 Task: Add a condition where "Type Is" incident" in unsolved tickets in your groups.
Action: Mouse moved to (547, 497)
Screenshot: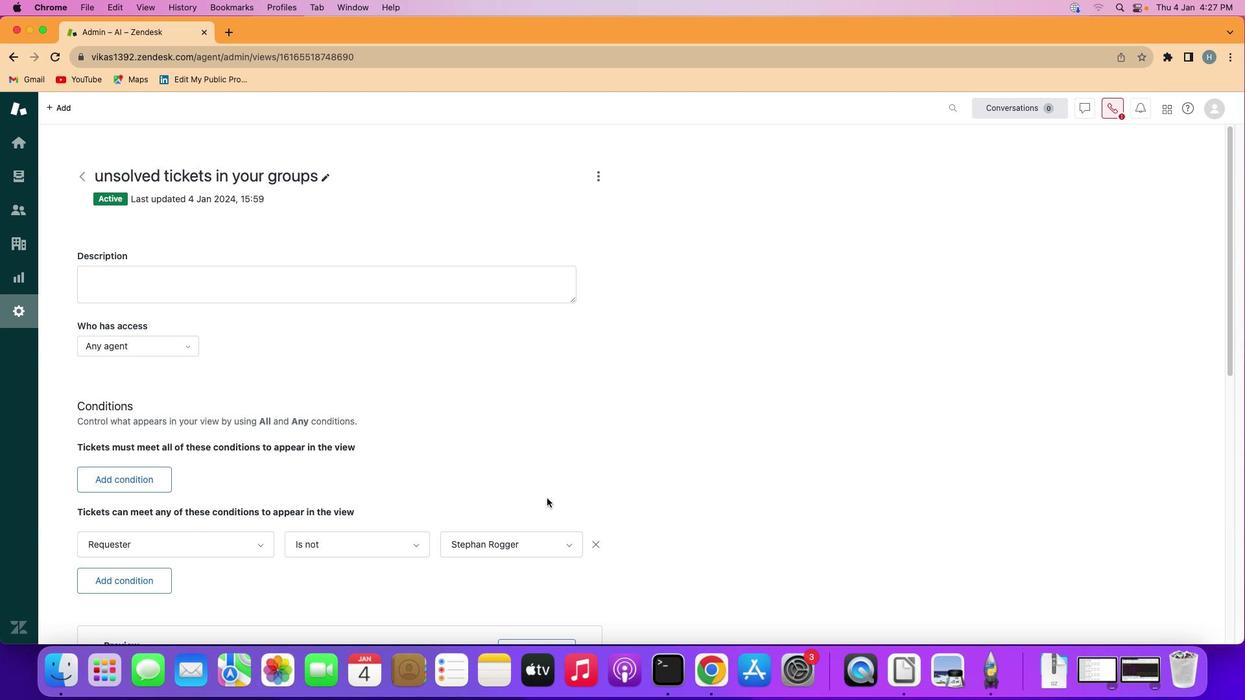 
Action: Mouse pressed left at (547, 497)
Screenshot: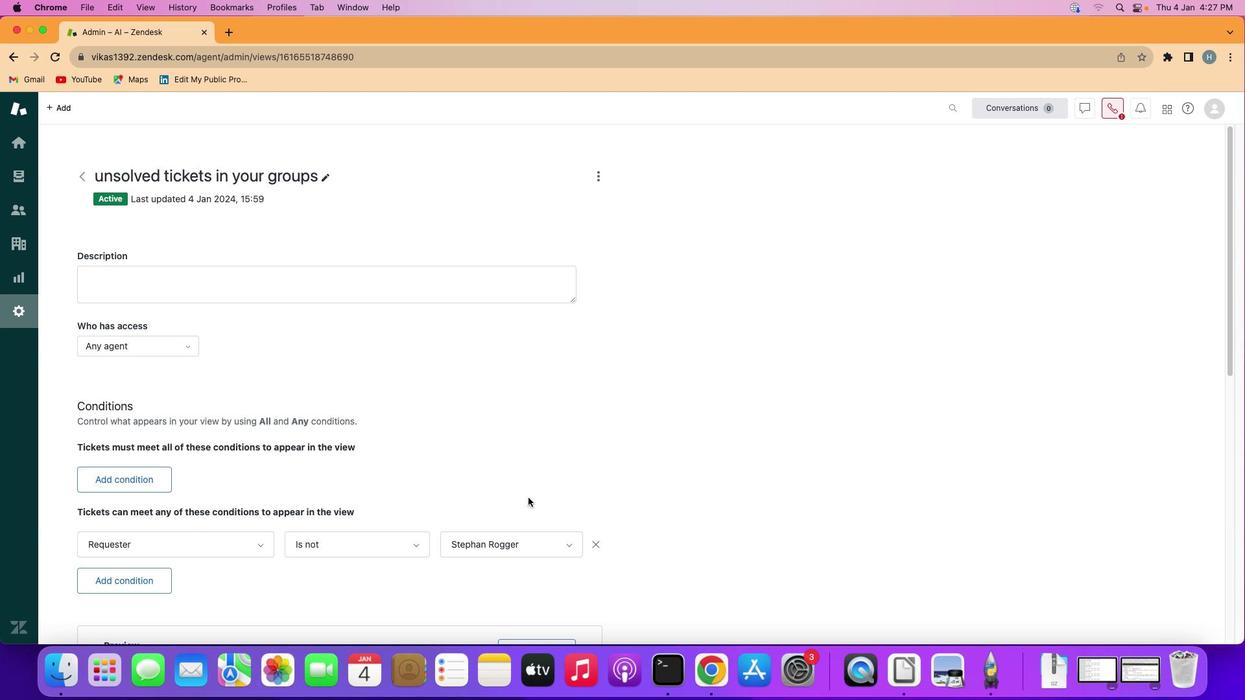 
Action: Mouse moved to (140, 490)
Screenshot: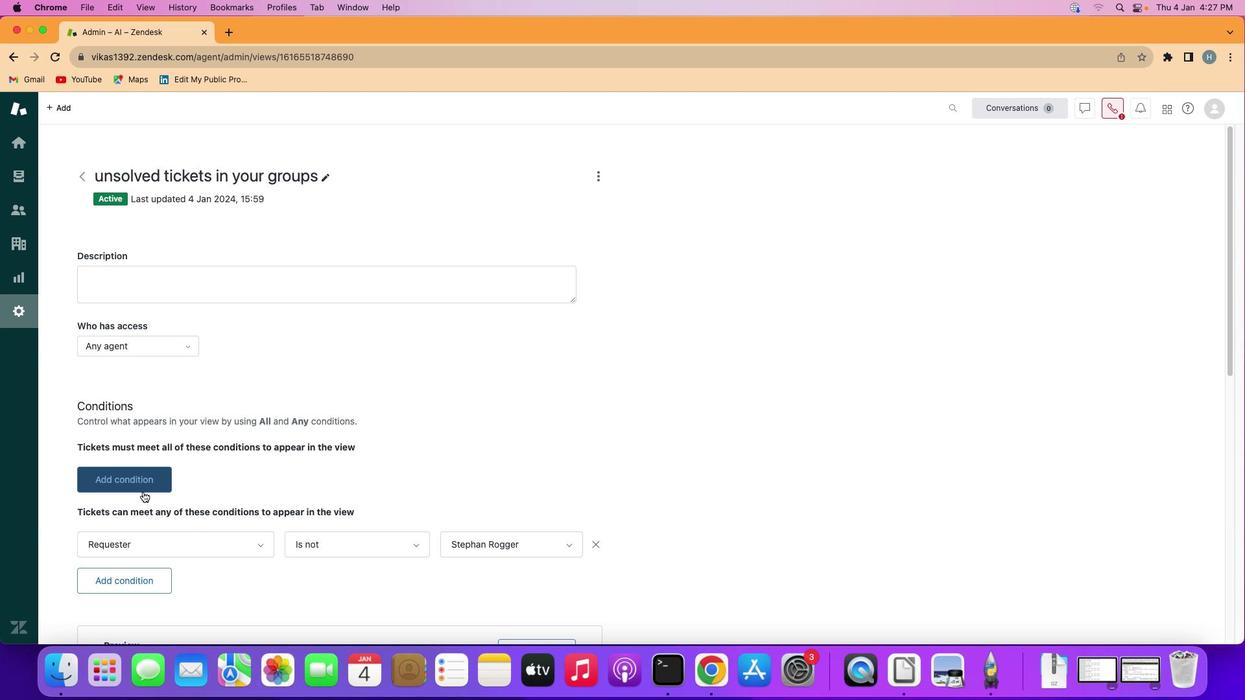 
Action: Mouse pressed left at (140, 490)
Screenshot: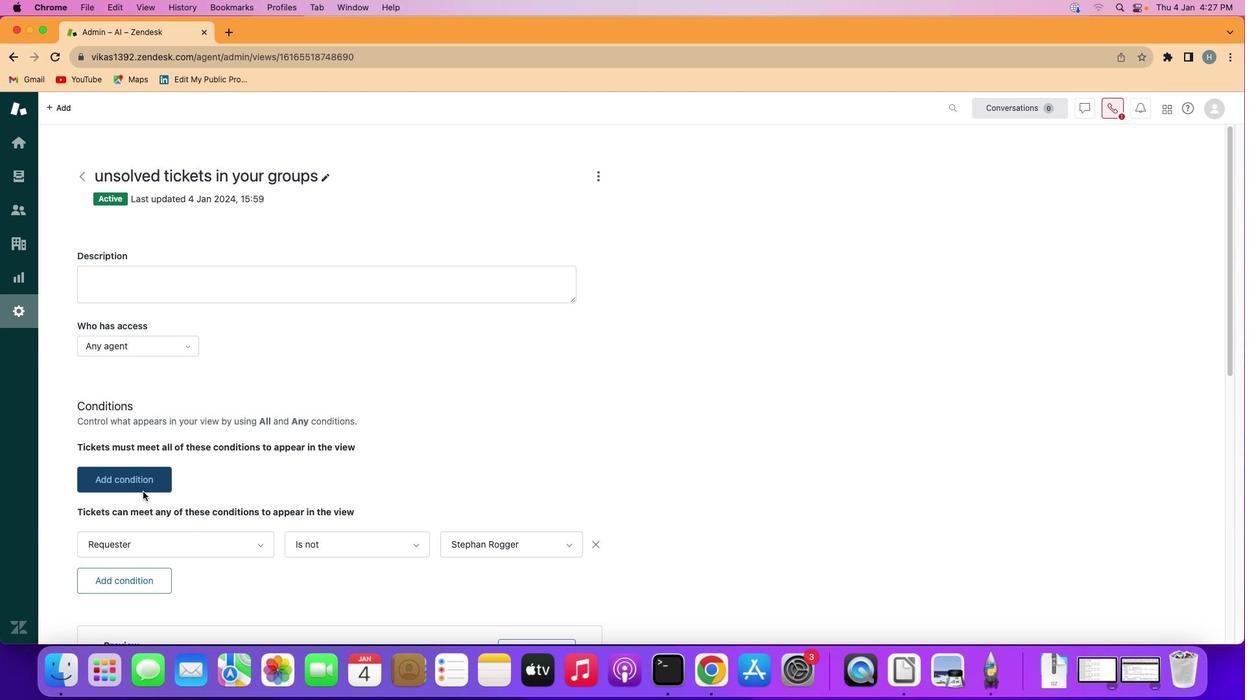 
Action: Mouse moved to (179, 480)
Screenshot: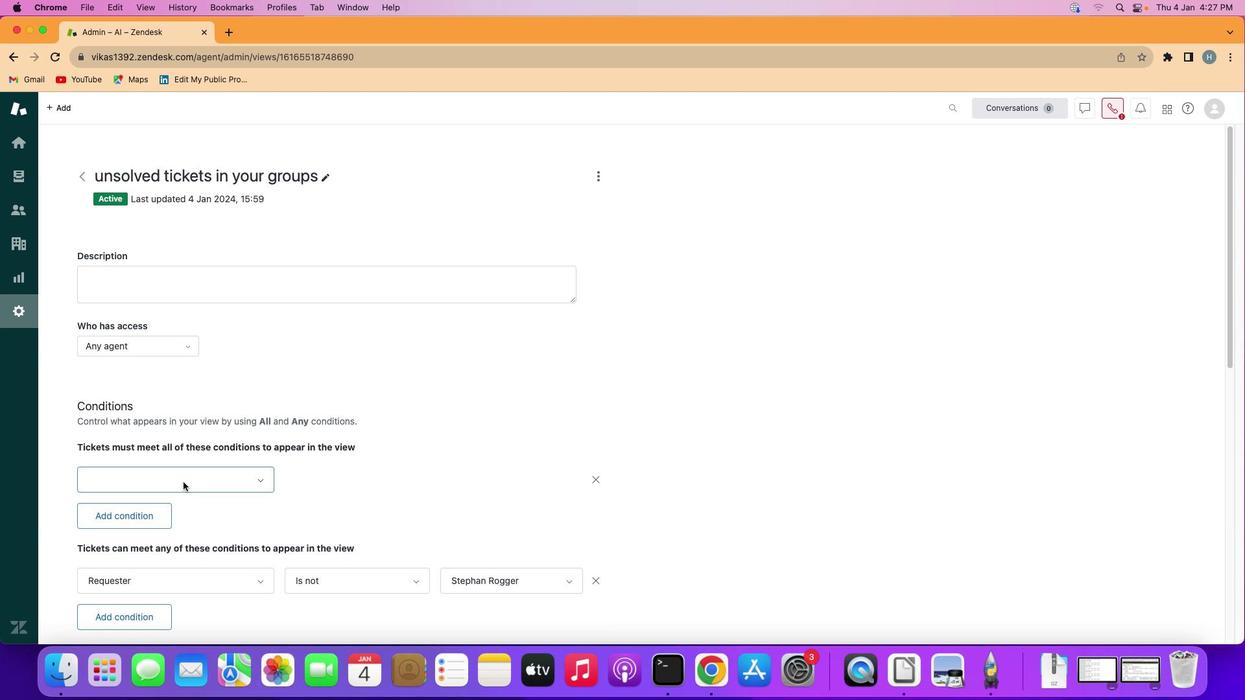 
Action: Mouse pressed left at (179, 480)
Screenshot: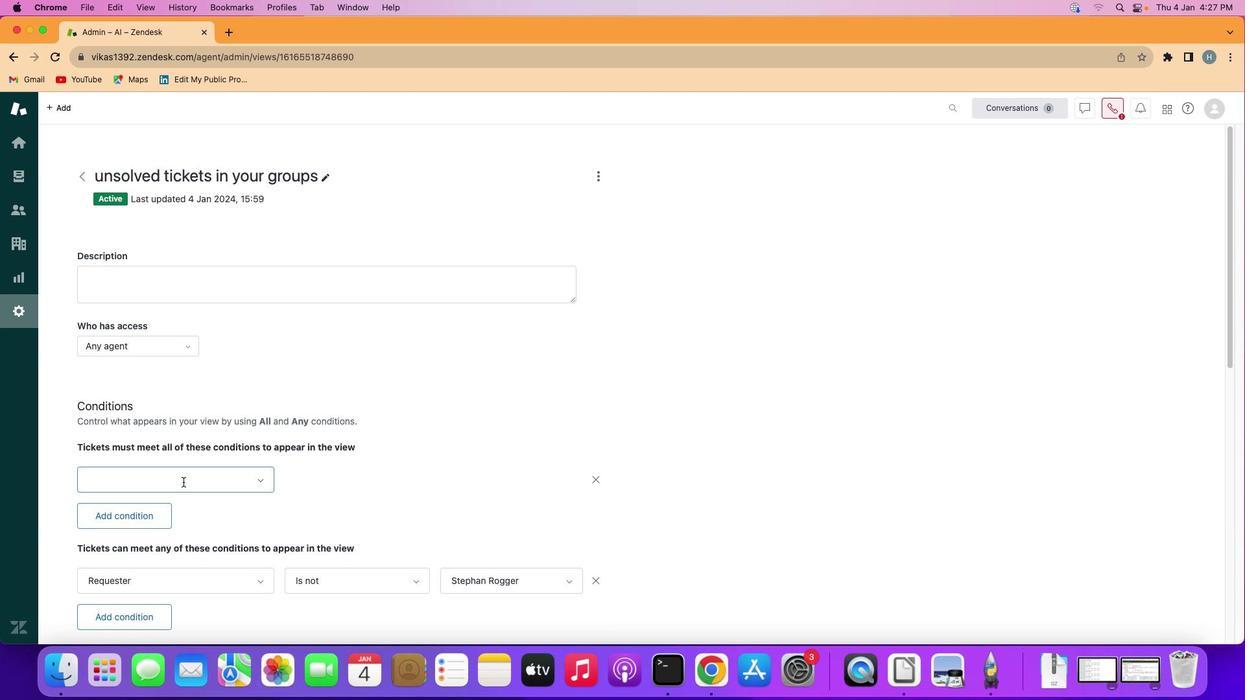 
Action: Mouse moved to (165, 332)
Screenshot: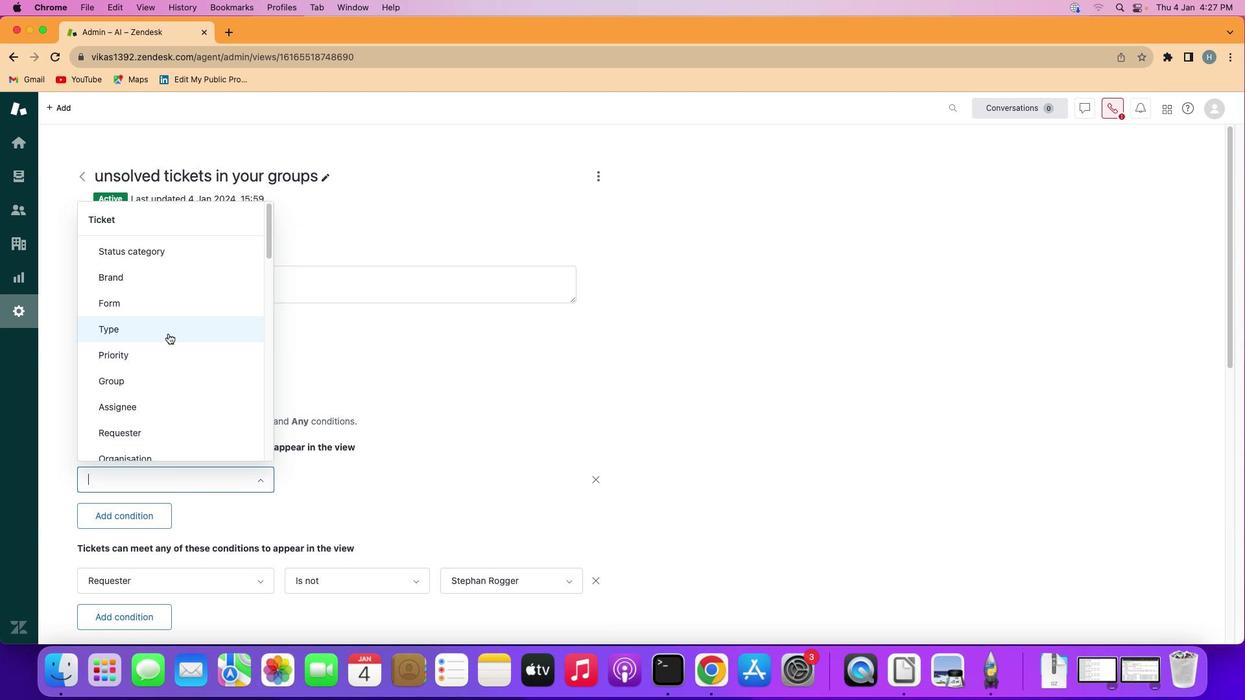 
Action: Mouse pressed left at (165, 332)
Screenshot: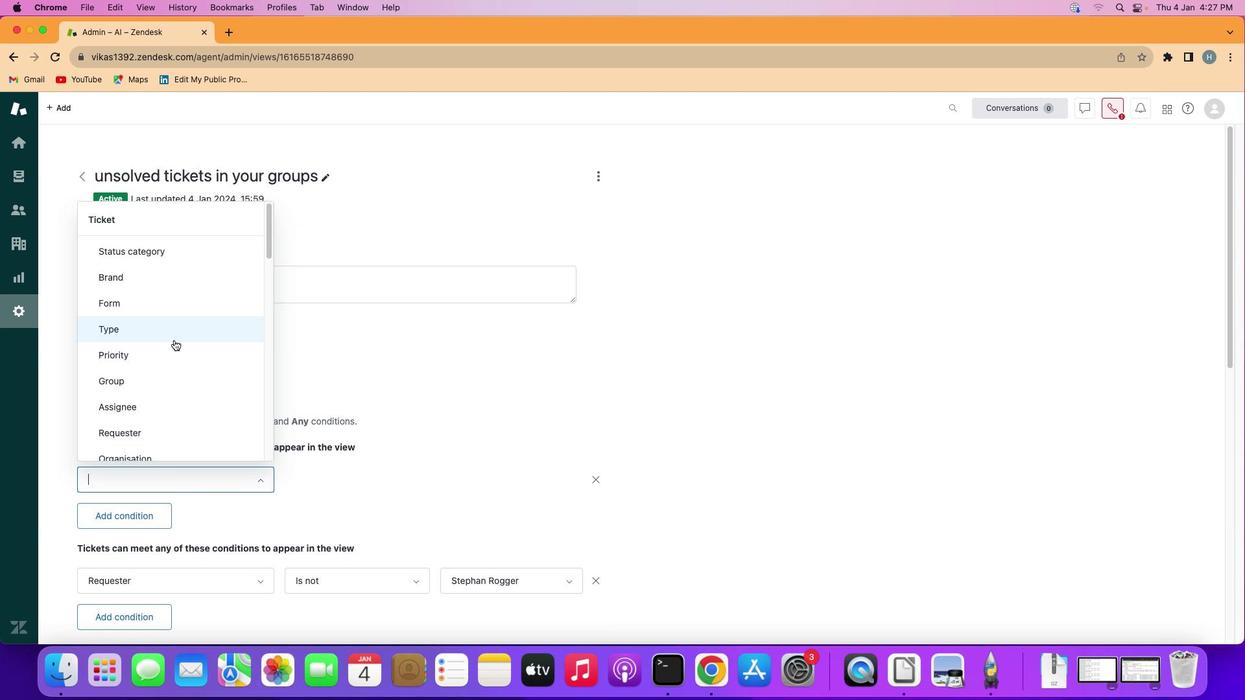 
Action: Mouse moved to (335, 482)
Screenshot: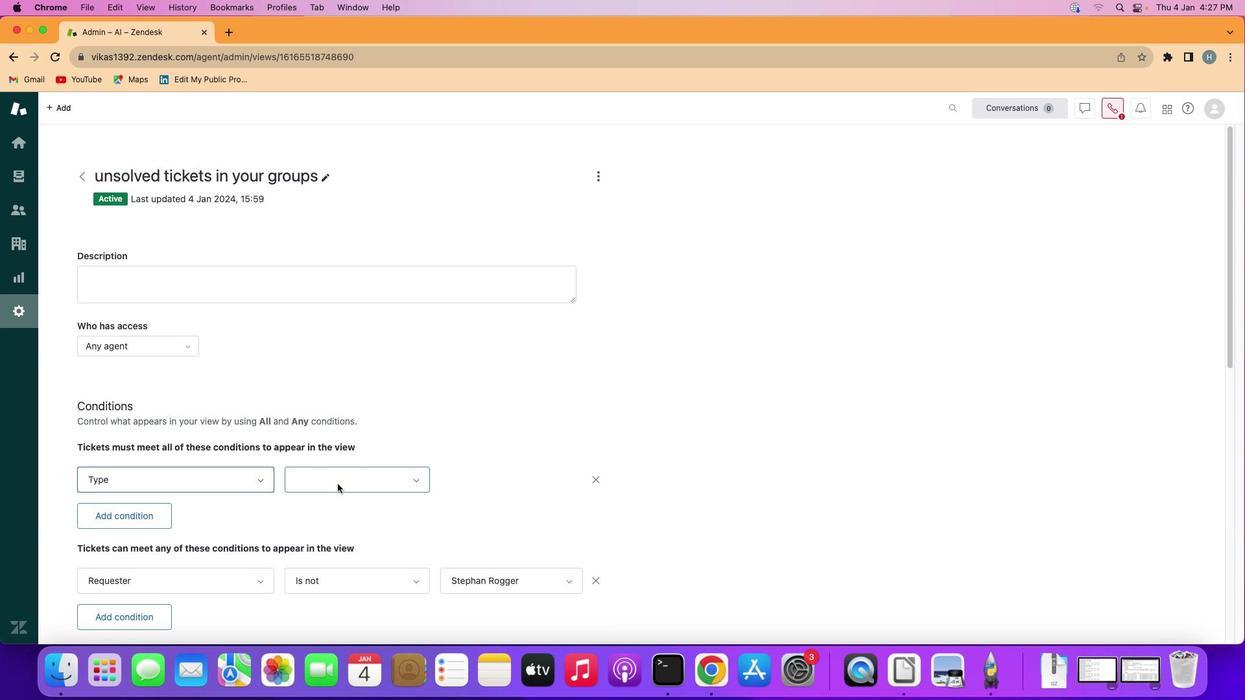 
Action: Mouse pressed left at (335, 482)
Screenshot: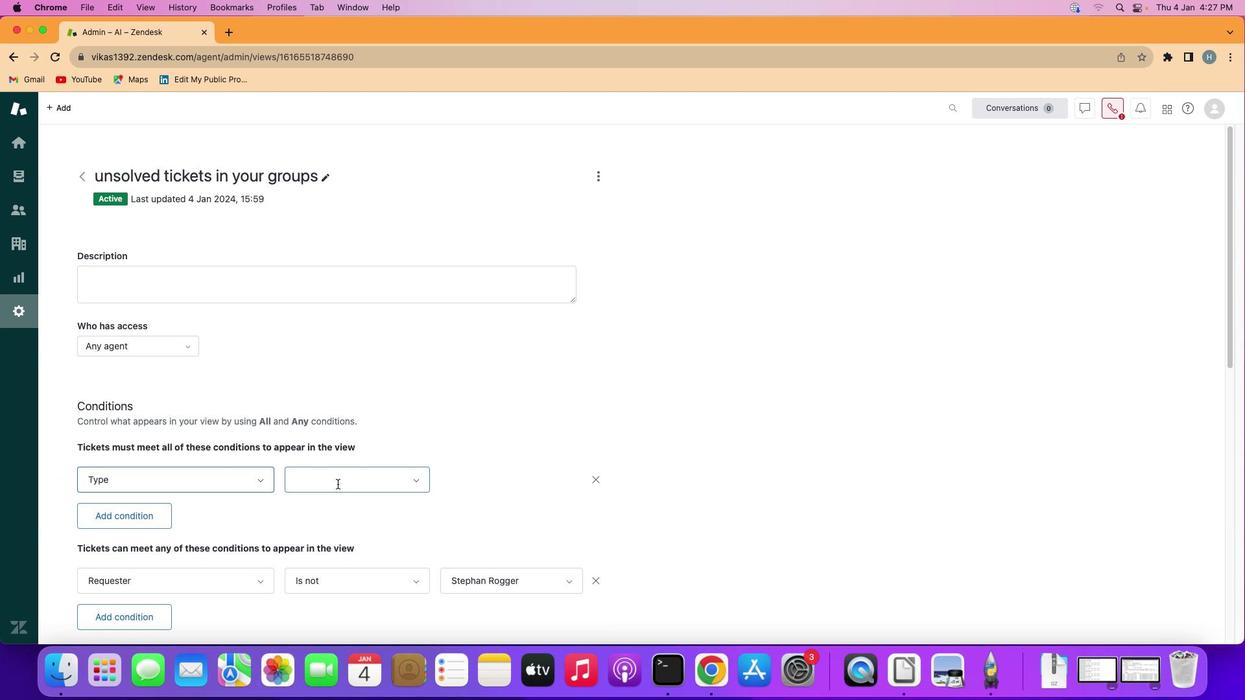 
Action: Mouse moved to (336, 503)
Screenshot: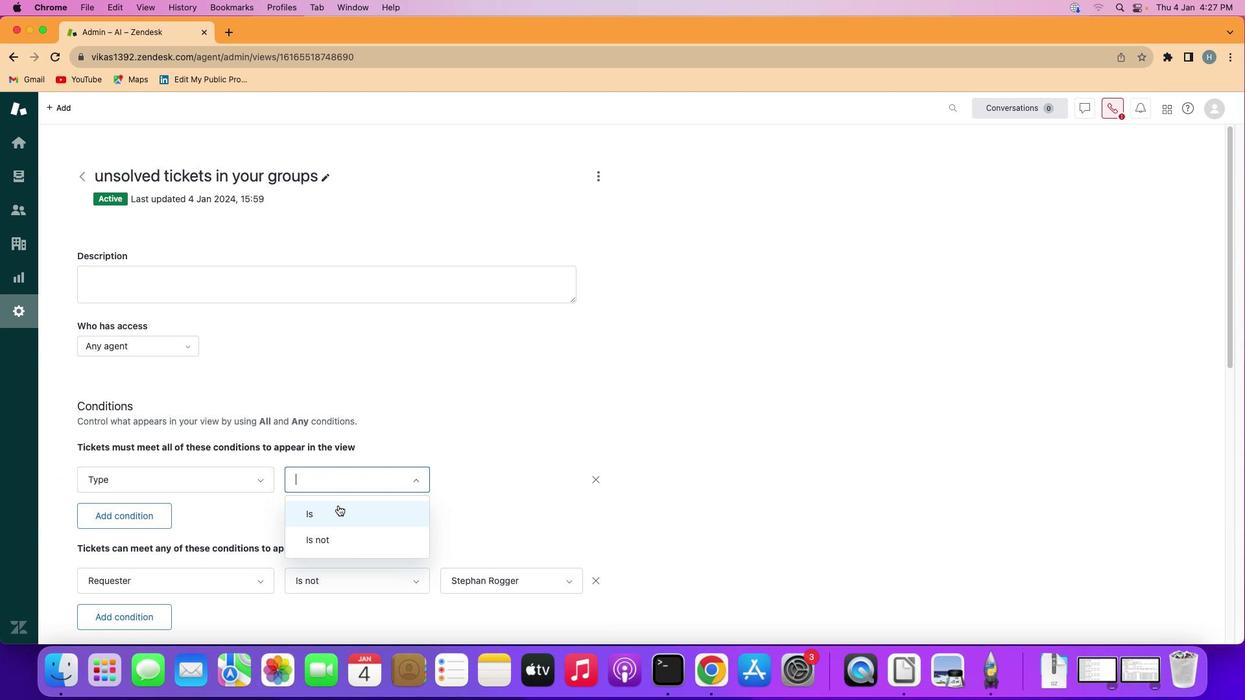 
Action: Mouse pressed left at (336, 503)
Screenshot: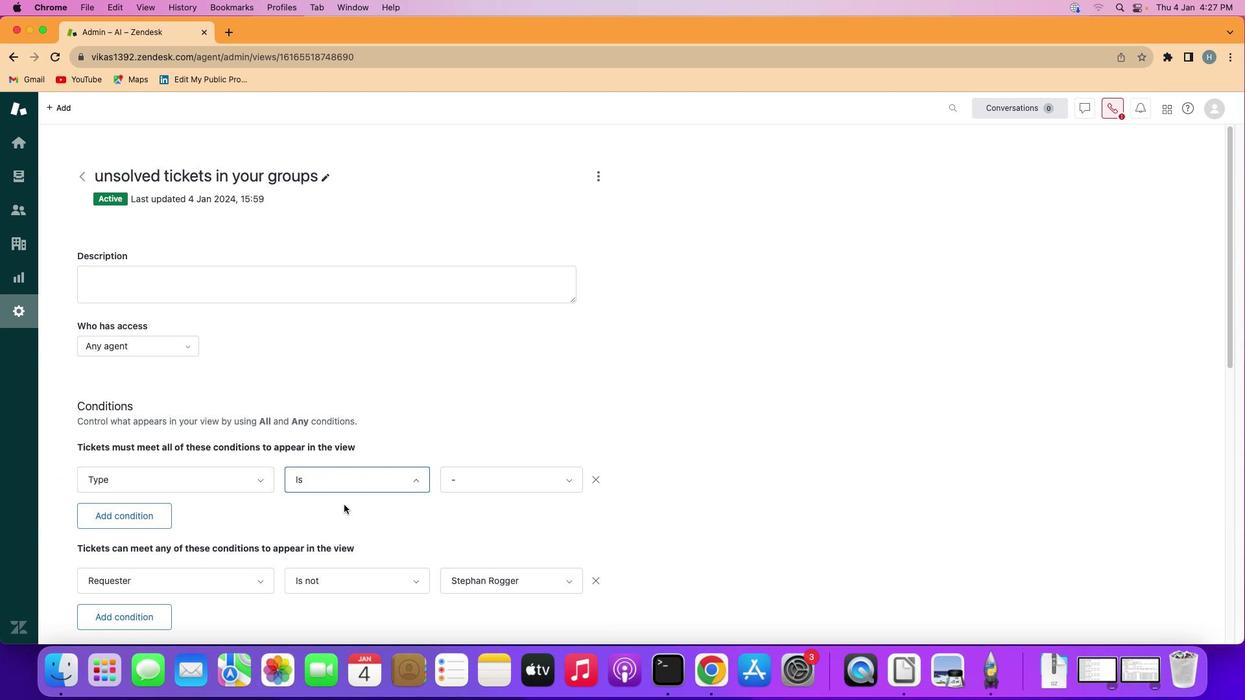
Action: Mouse moved to (499, 474)
Screenshot: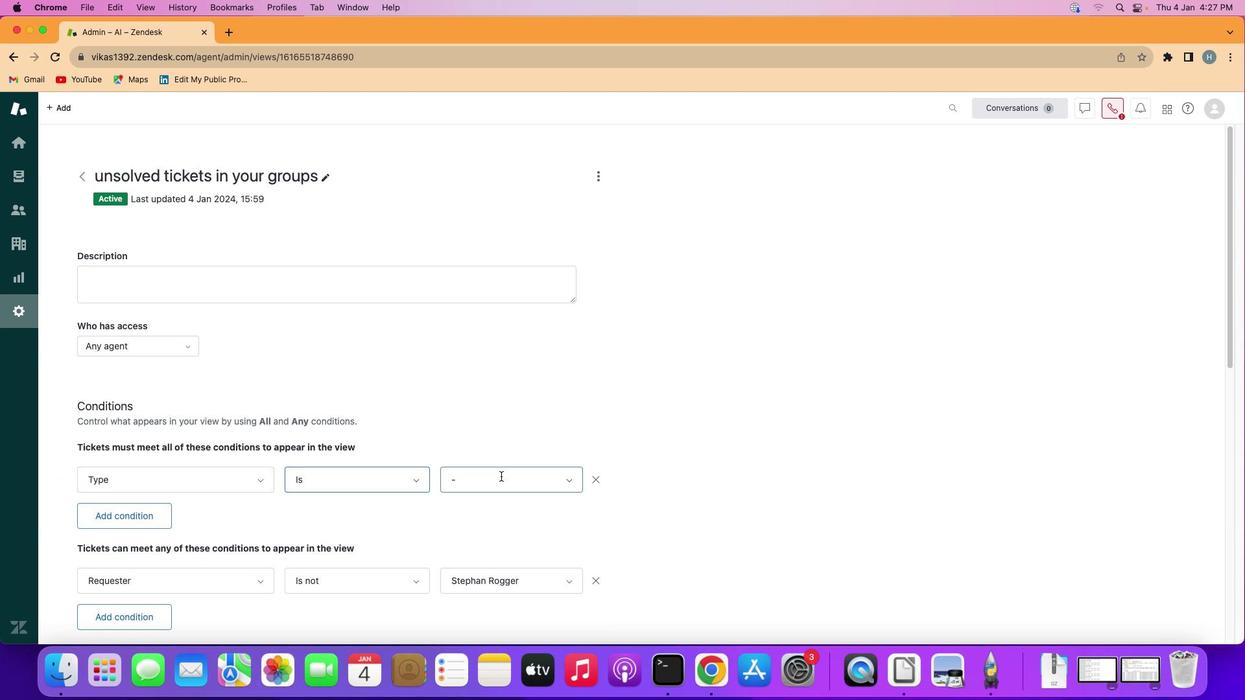 
Action: Mouse pressed left at (499, 474)
Screenshot: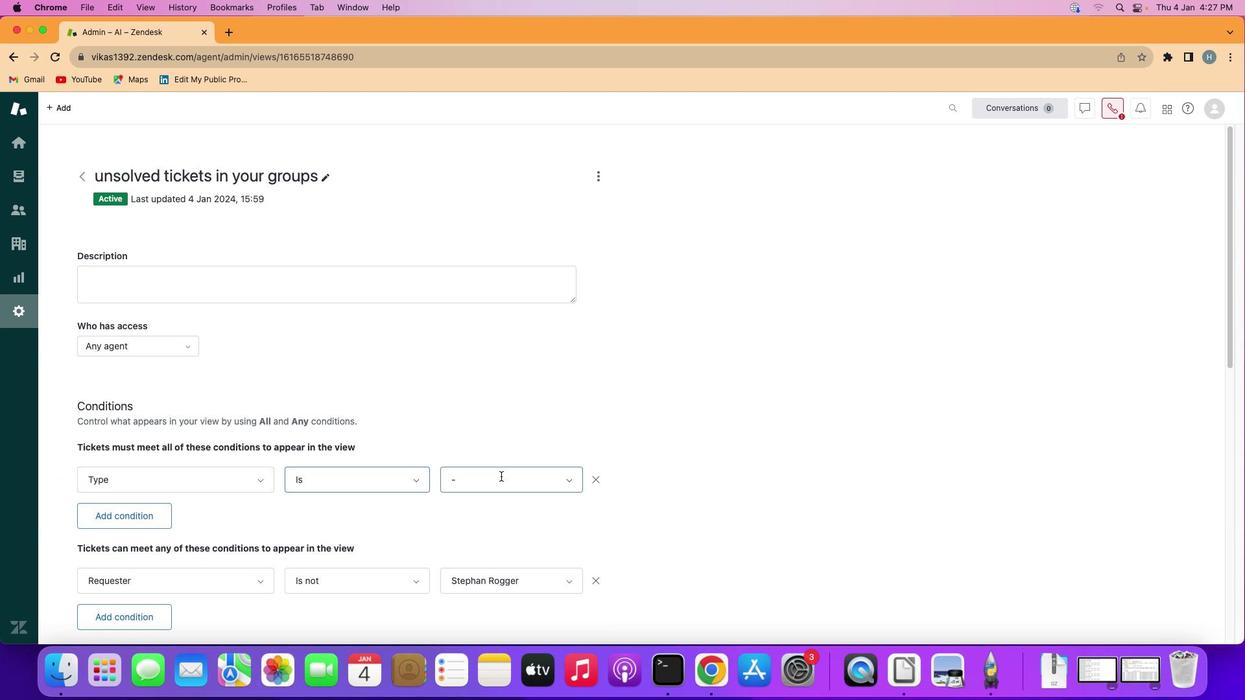 
Action: Mouse moved to (510, 562)
Screenshot: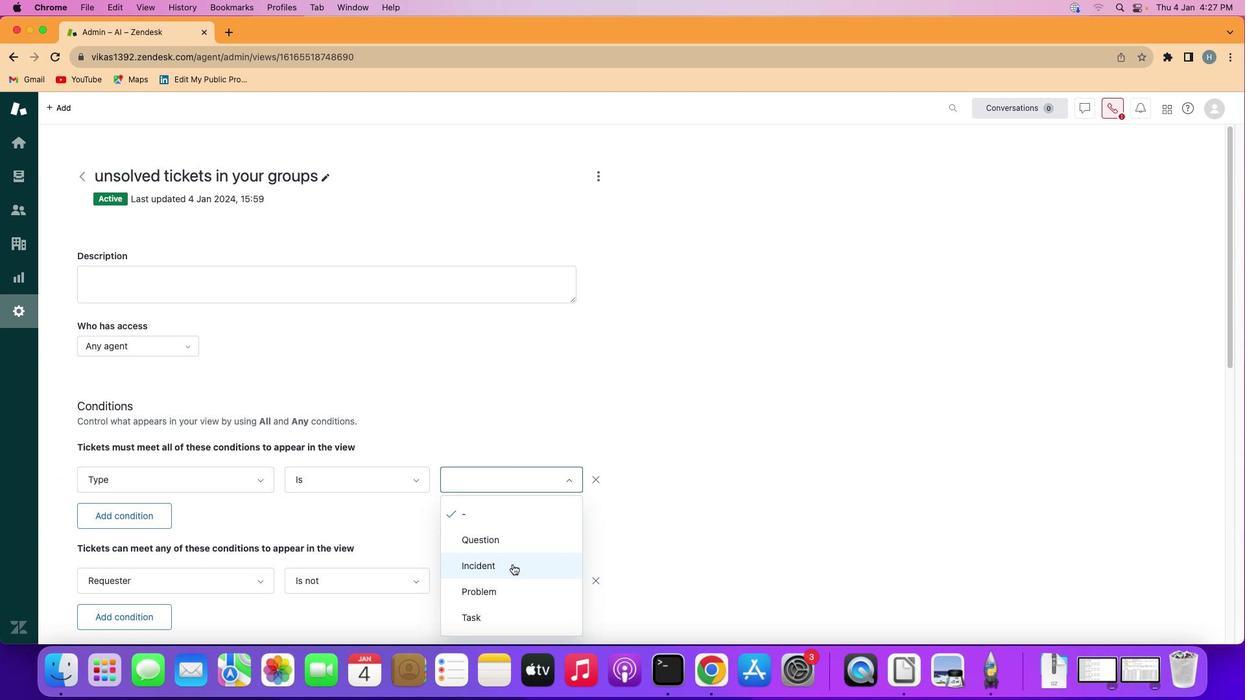 
Action: Mouse pressed left at (510, 562)
Screenshot: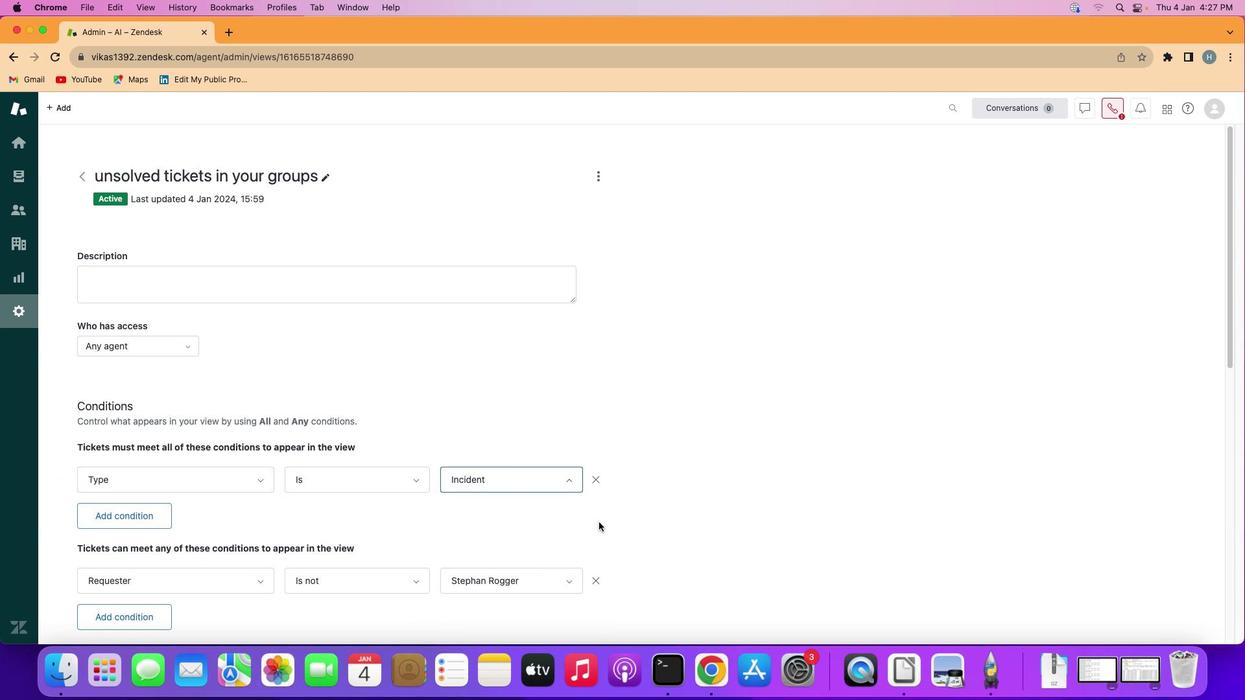 
Action: Mouse moved to (657, 495)
Screenshot: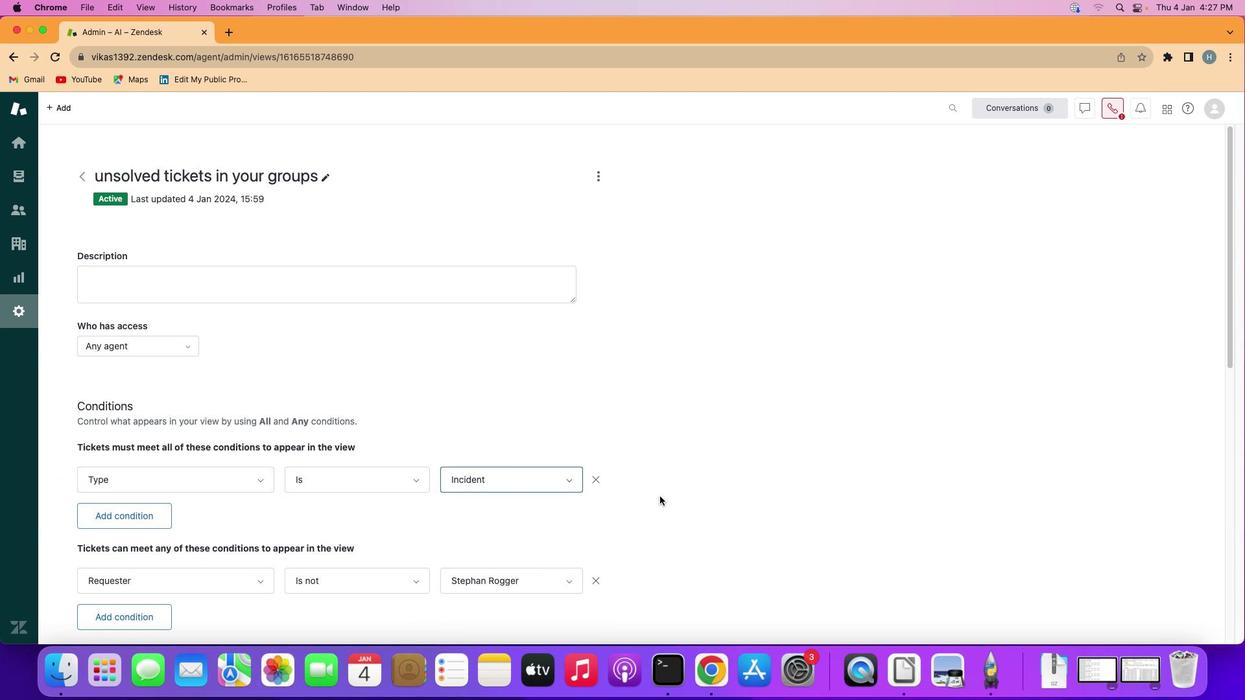 
